 Task: Add the task  Upgrade and migrate company email systems to a cloud-based solution to the section Agile Artisans in the project AgileBridge and add a Due Date to the respective task as 2024/04/14
Action: Mouse moved to (894, 455)
Screenshot: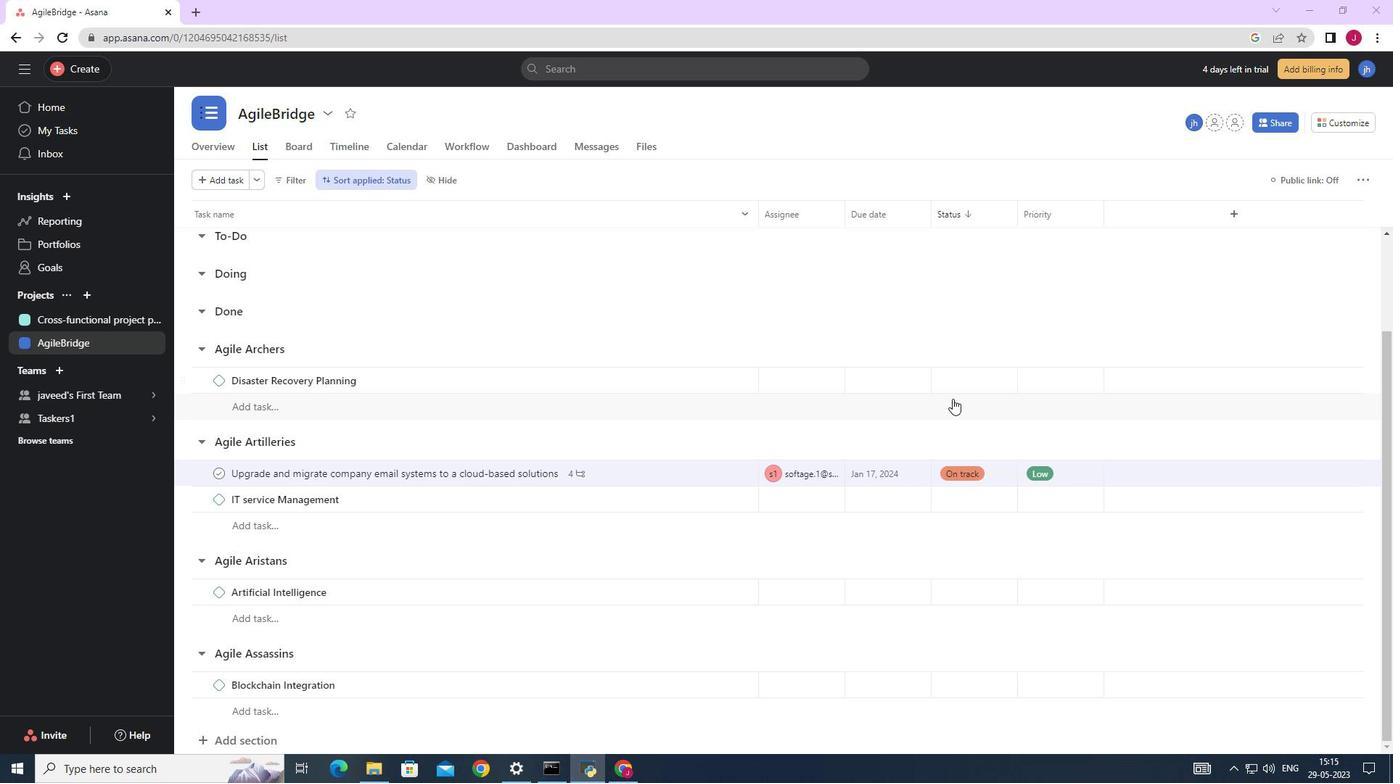 
Action: Mouse scrolled (894, 455) with delta (0, 0)
Screenshot: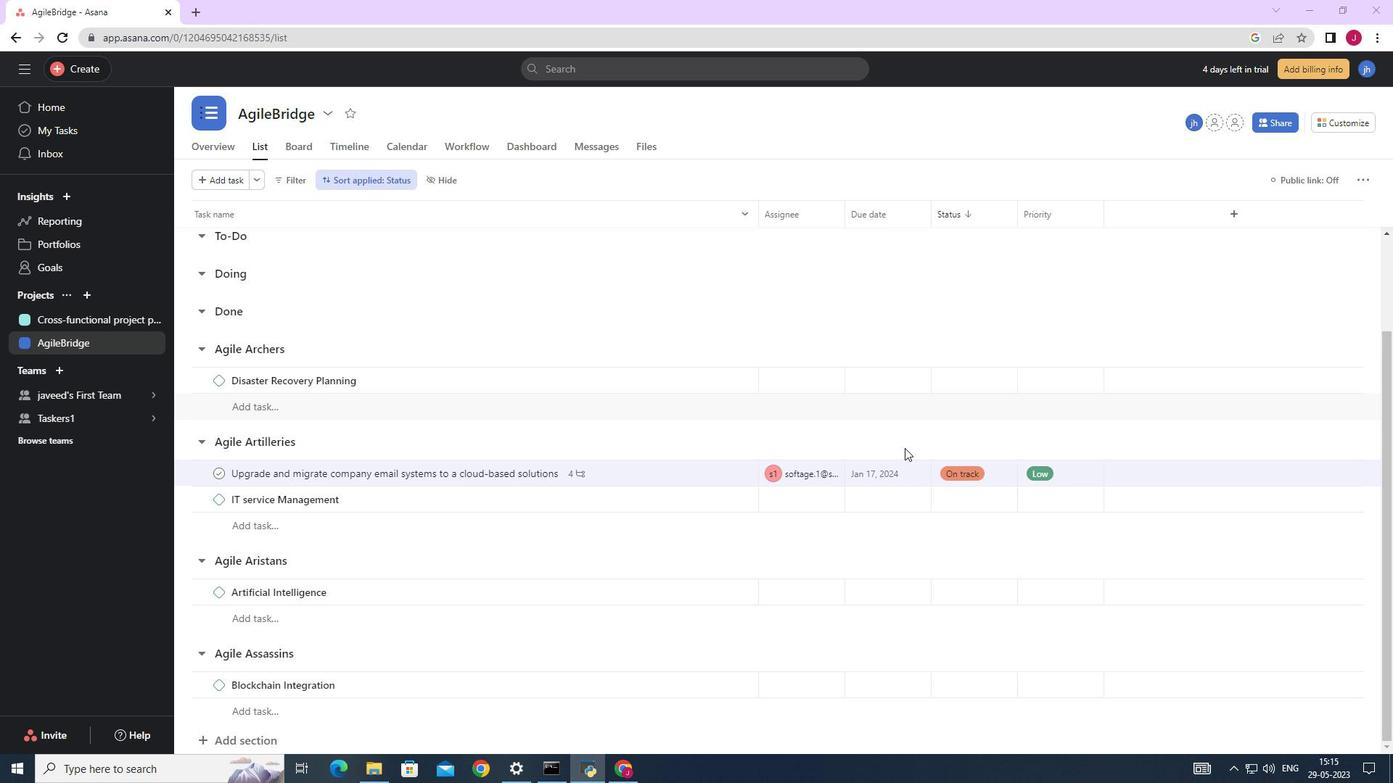 
Action: Mouse scrolled (894, 455) with delta (0, 0)
Screenshot: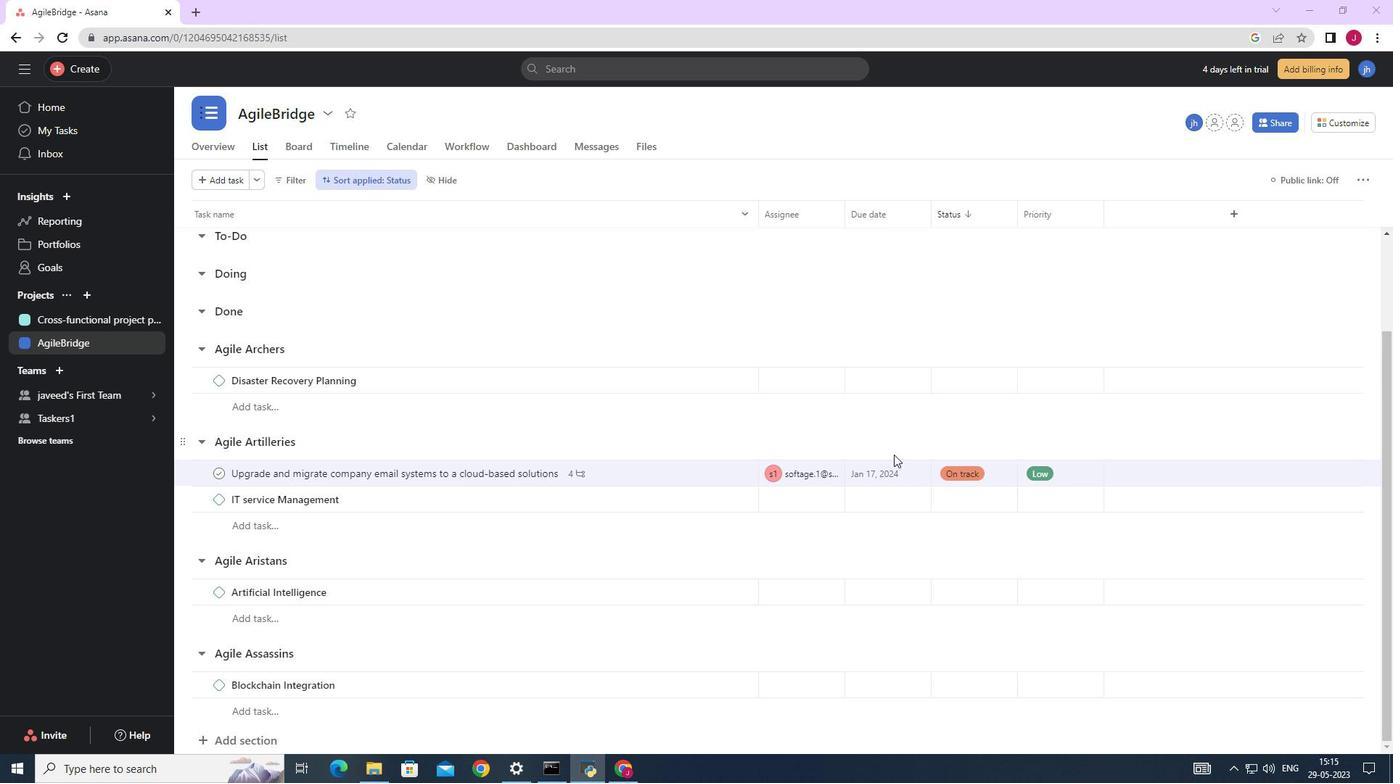 
Action: Mouse moved to (889, 513)
Screenshot: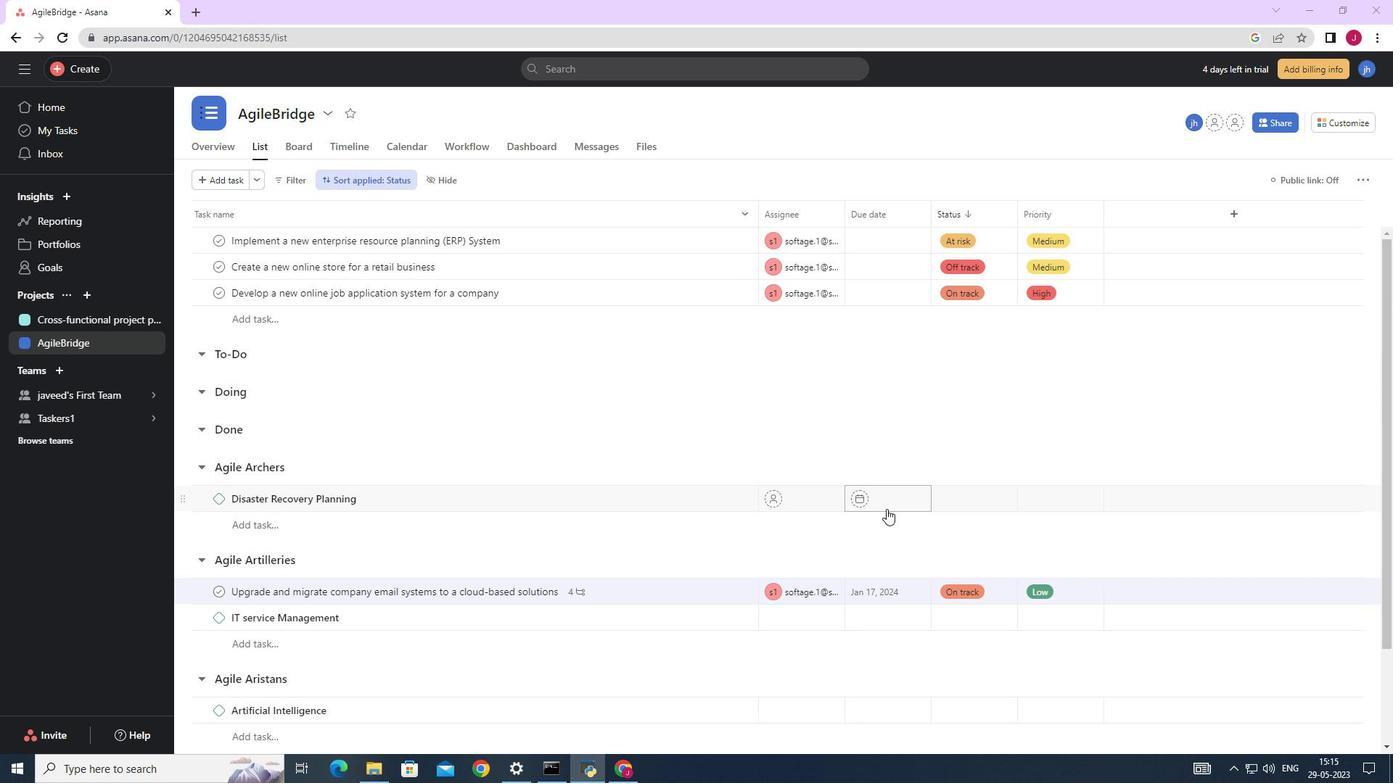 
Action: Mouse scrolled (889, 512) with delta (0, 0)
Screenshot: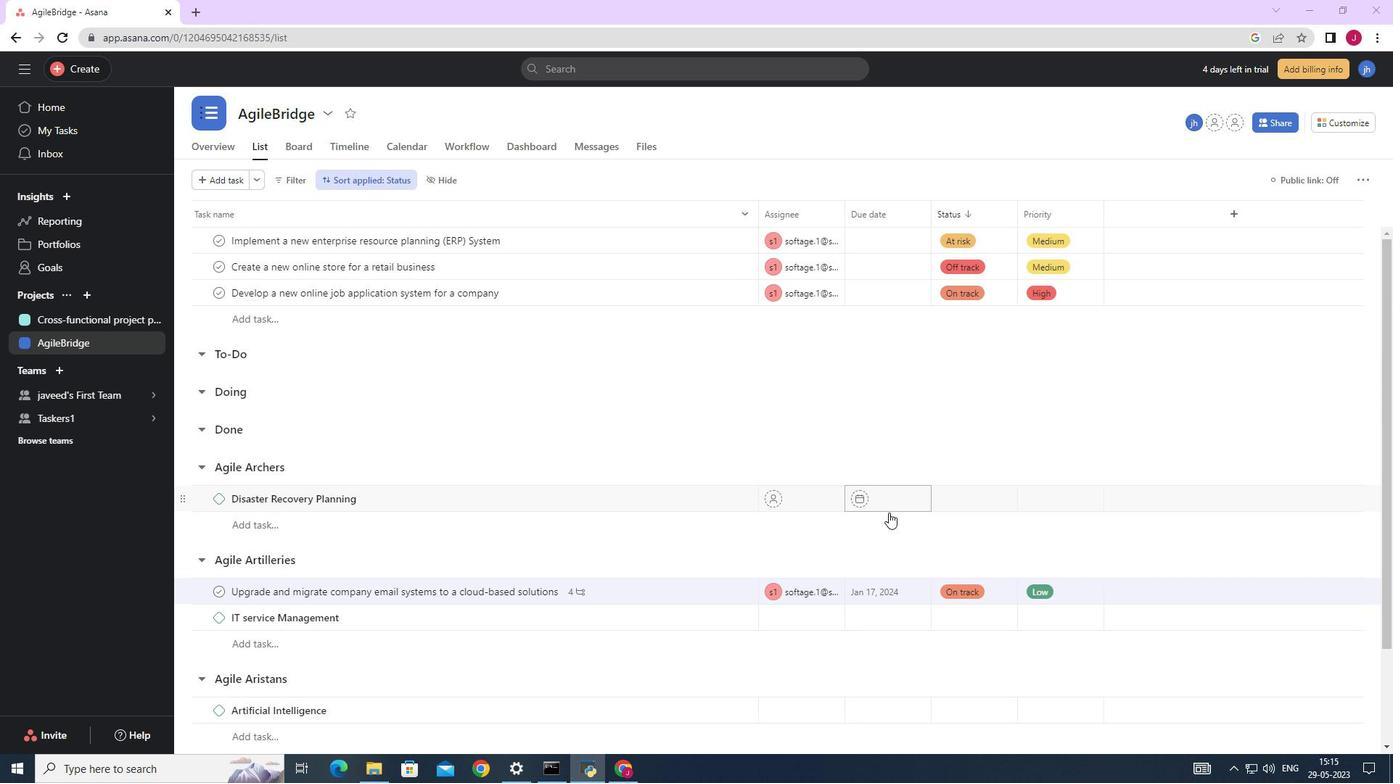 
Action: Mouse moved to (719, 519)
Screenshot: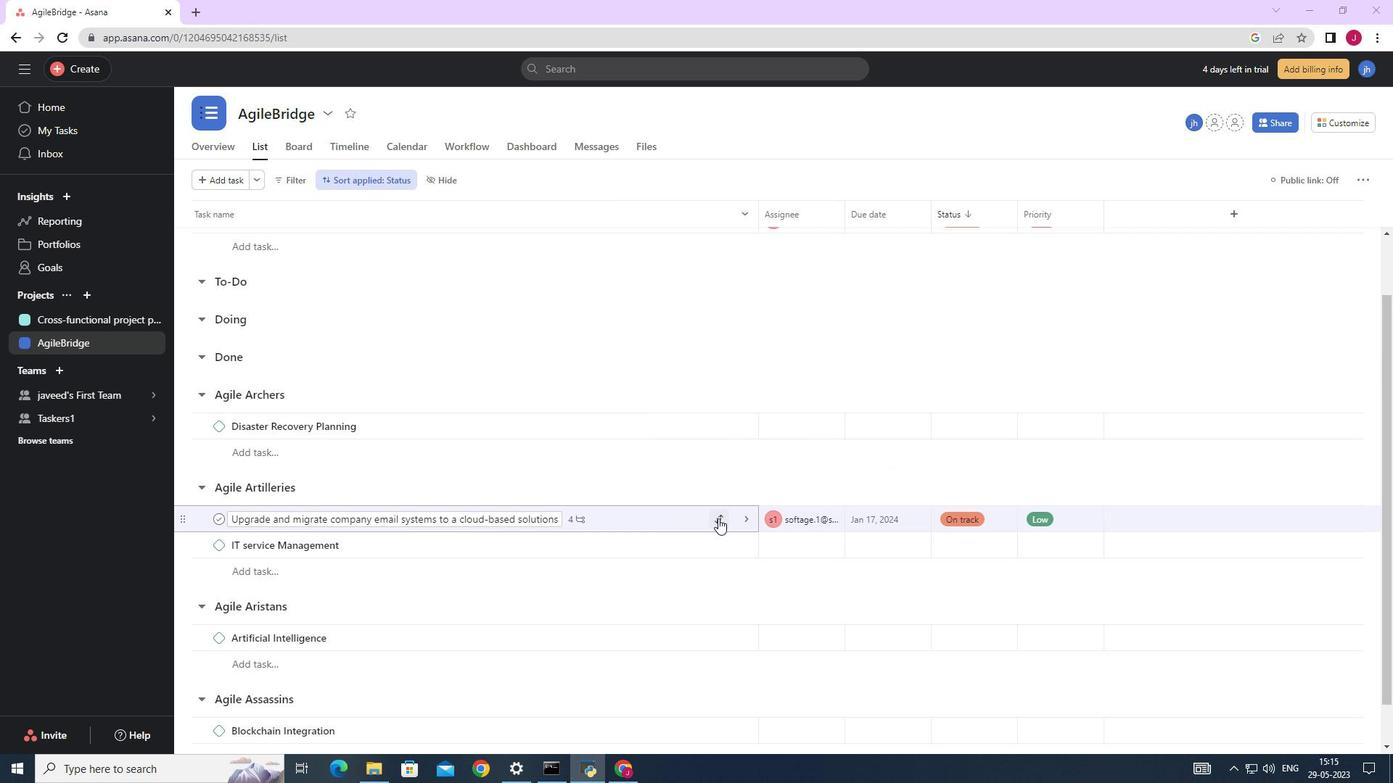 
Action: Mouse pressed left at (719, 519)
Screenshot: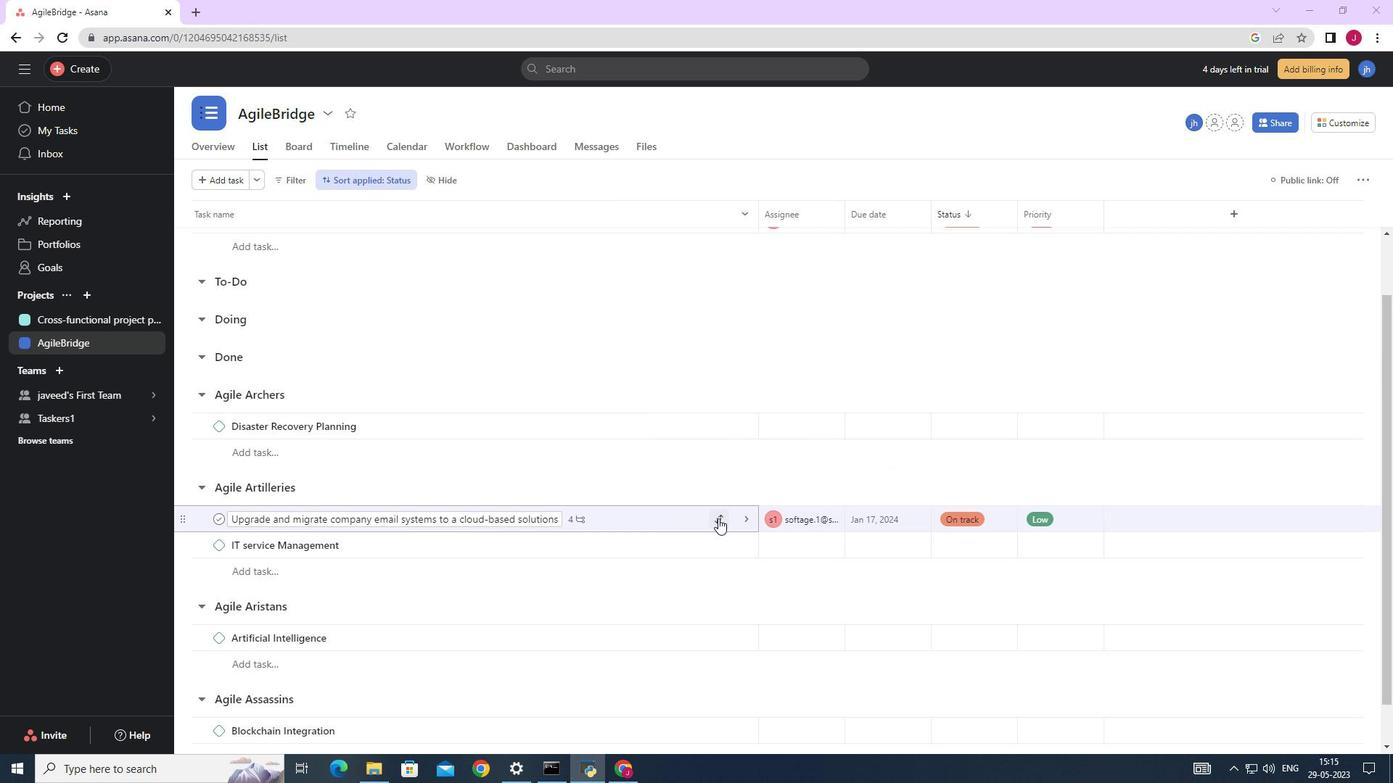 
Action: Mouse moved to (663, 463)
Screenshot: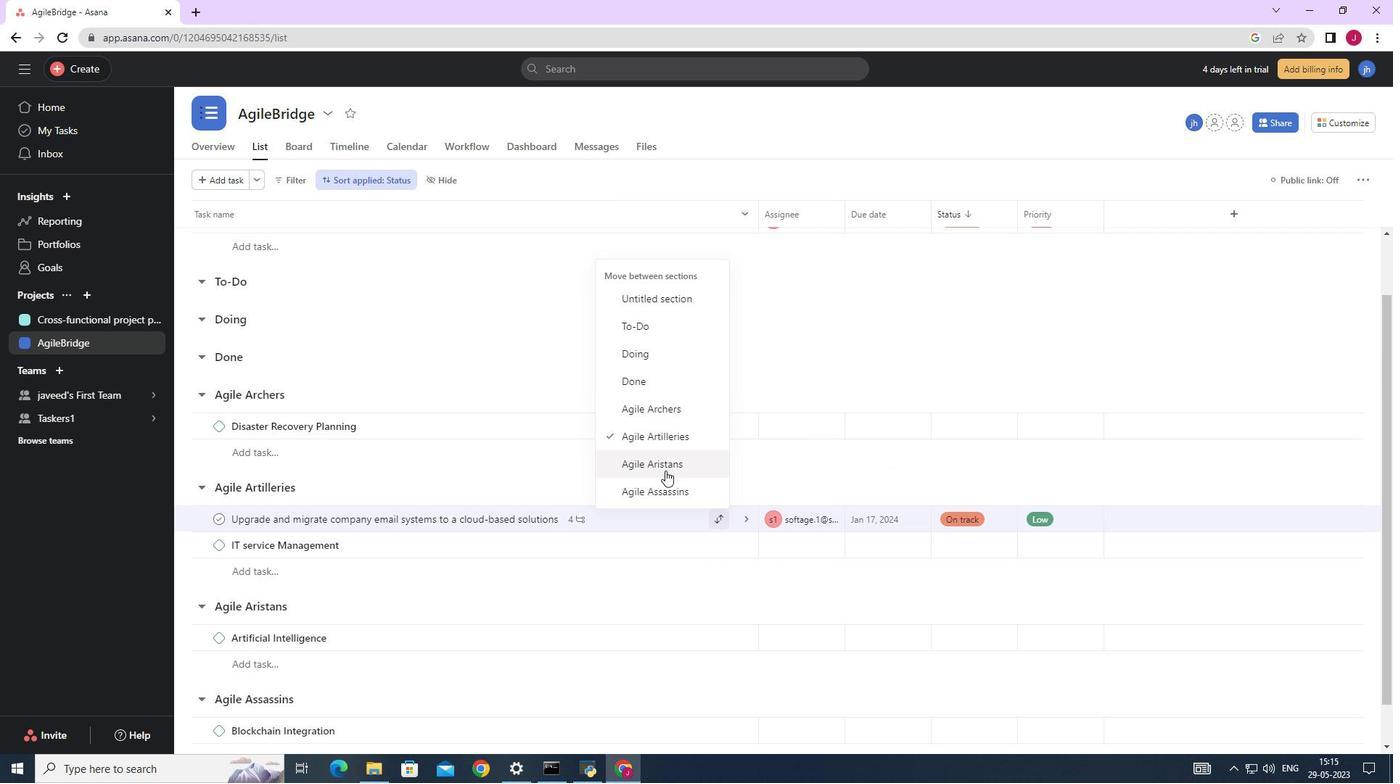 
Action: Mouse pressed left at (663, 463)
Screenshot: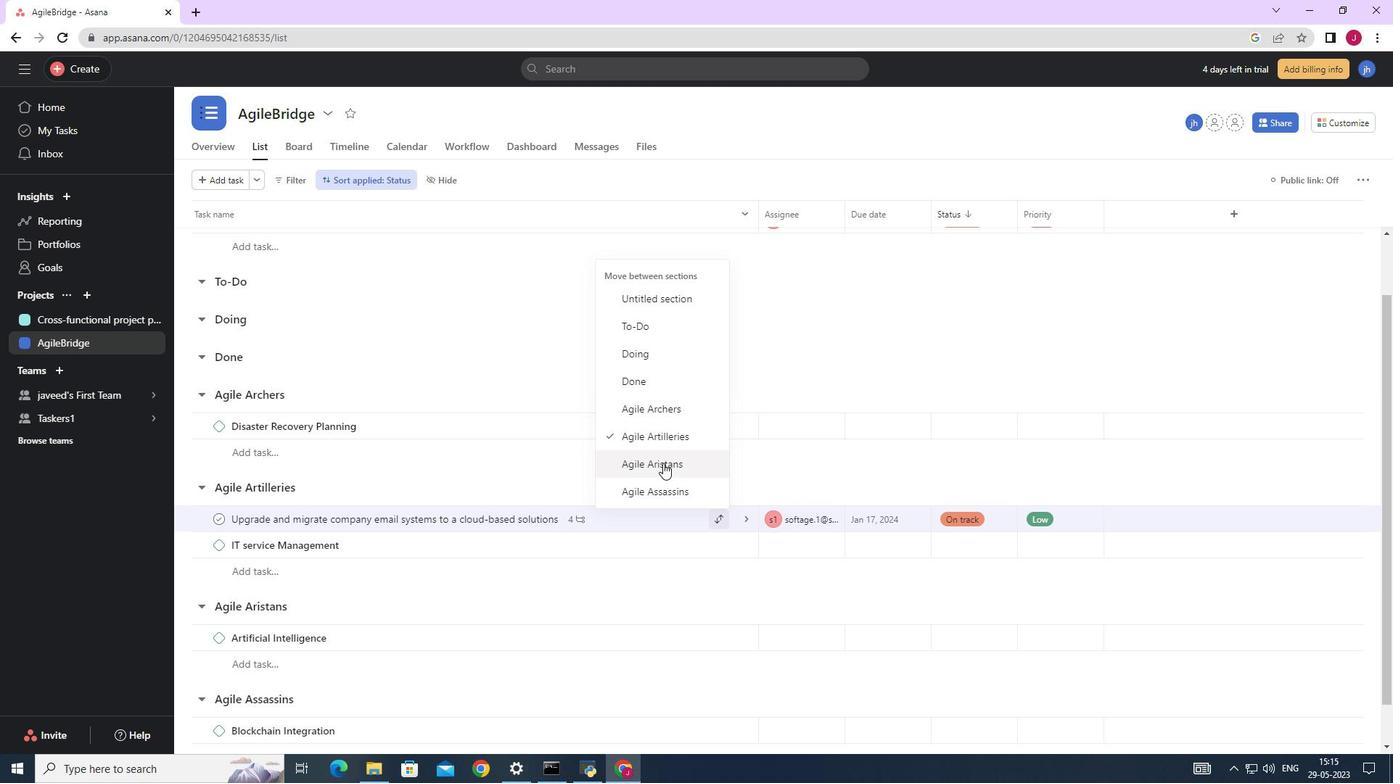 
Action: Mouse moved to (892, 613)
Screenshot: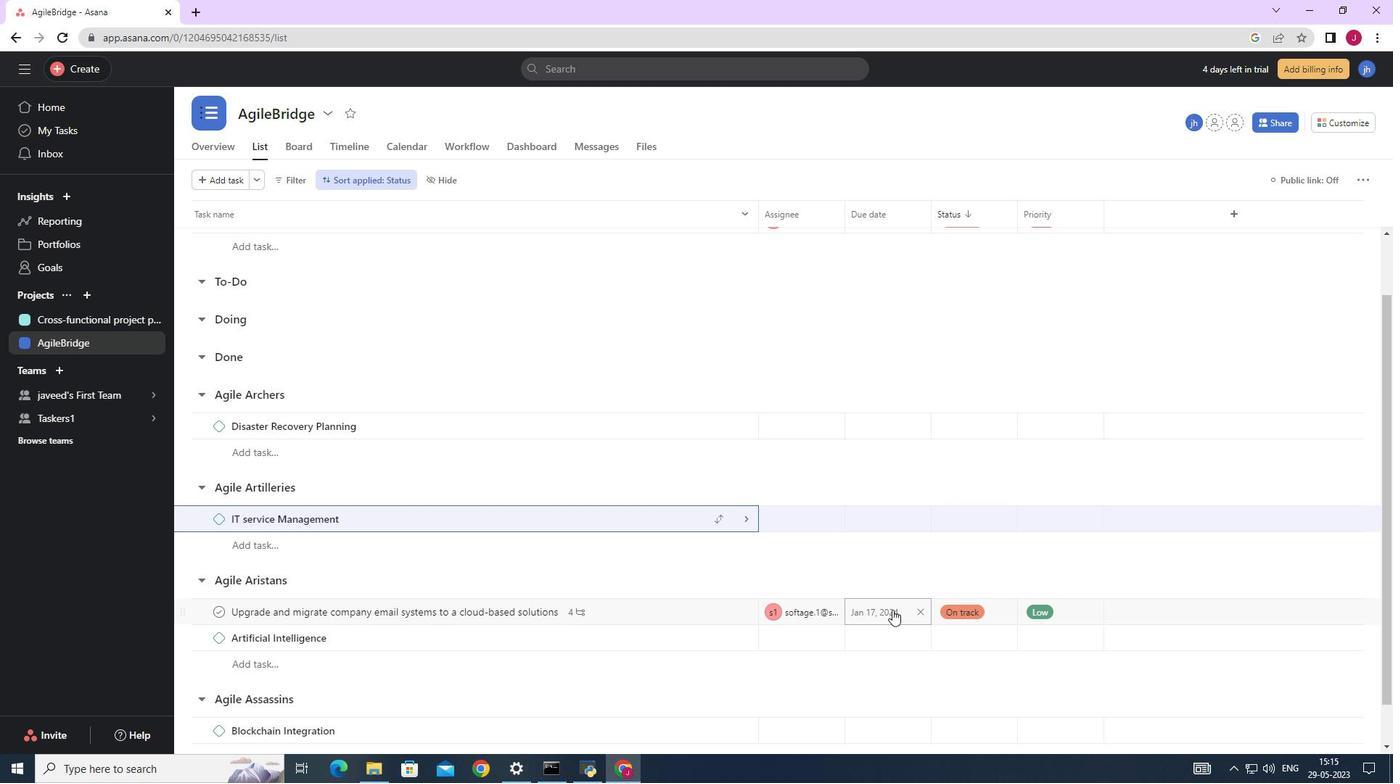 
Action: Mouse pressed left at (892, 613)
Screenshot: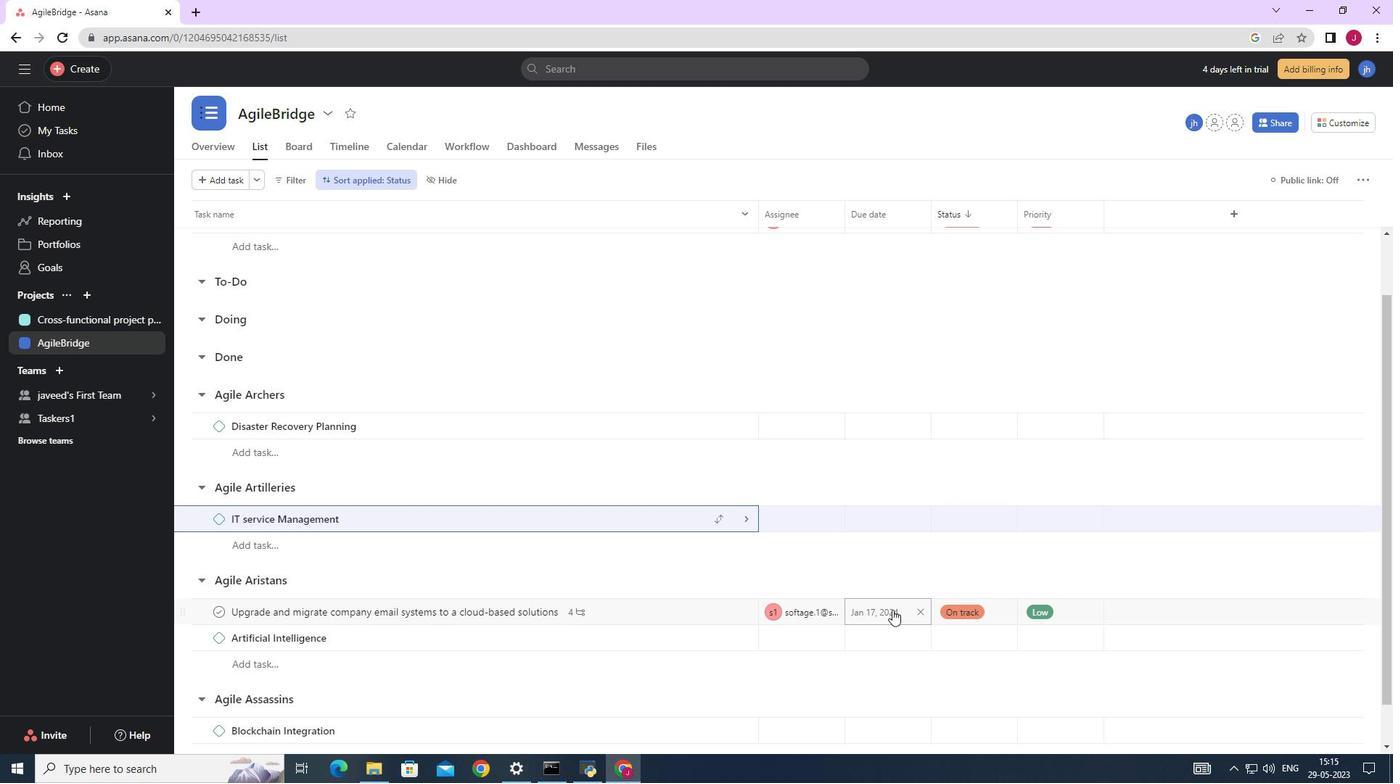 
Action: Mouse moved to (977, 431)
Screenshot: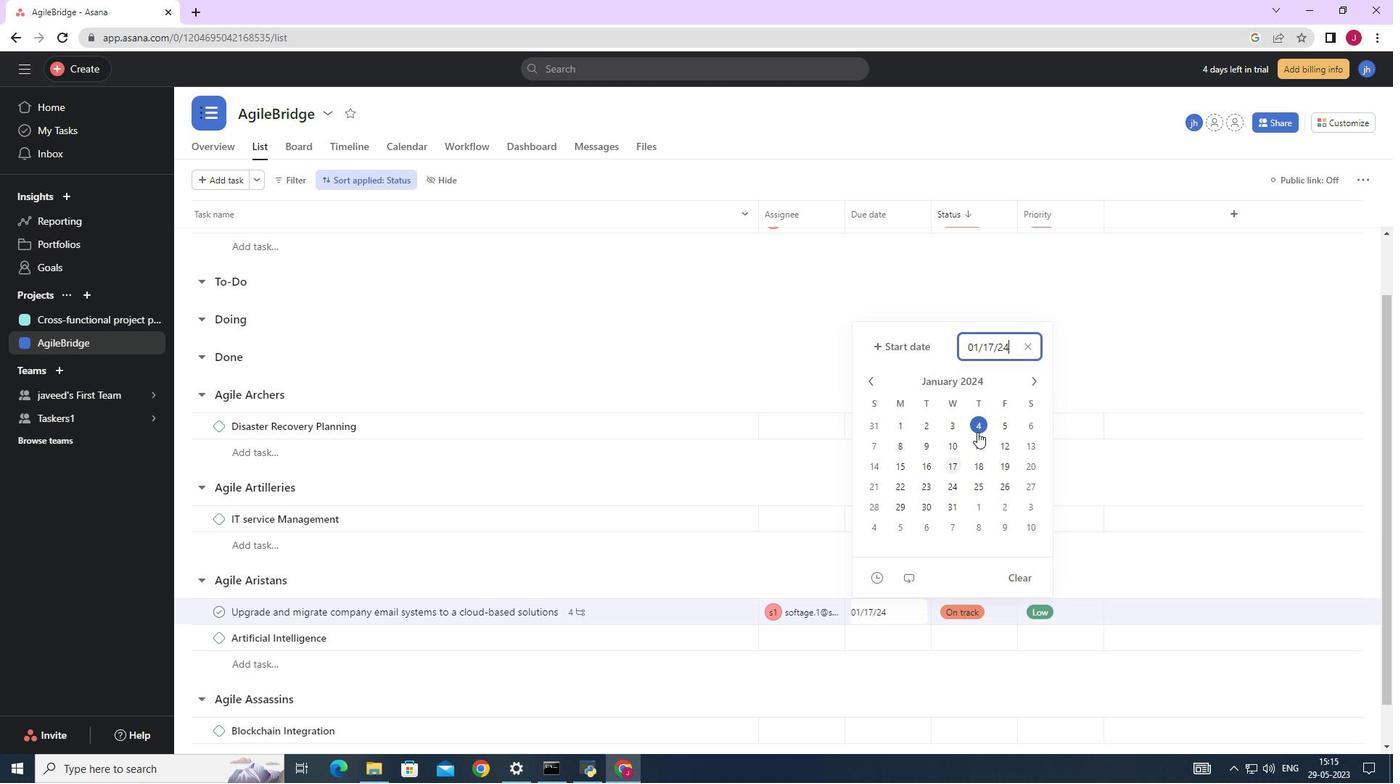 
Action: Mouse pressed left at (977, 431)
Screenshot: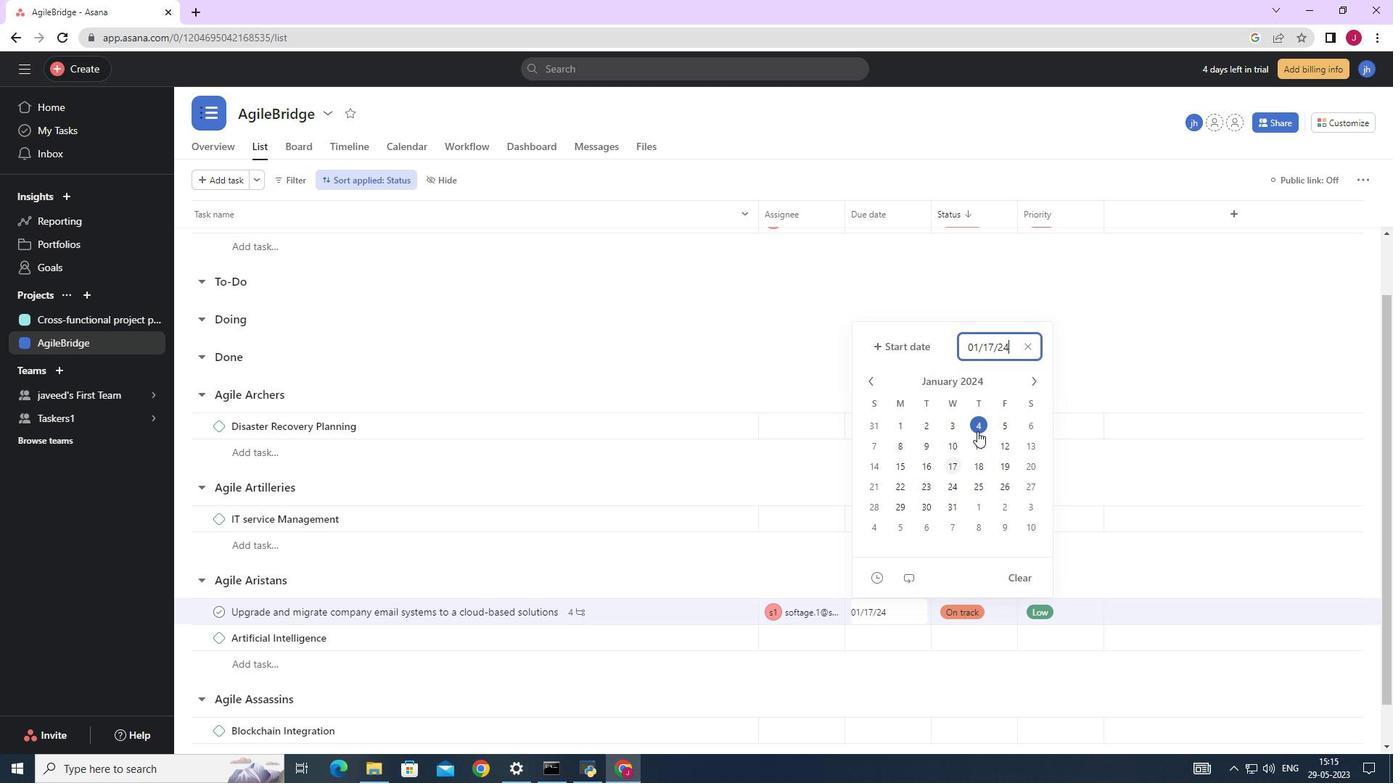 
Action: Mouse moved to (1032, 383)
Screenshot: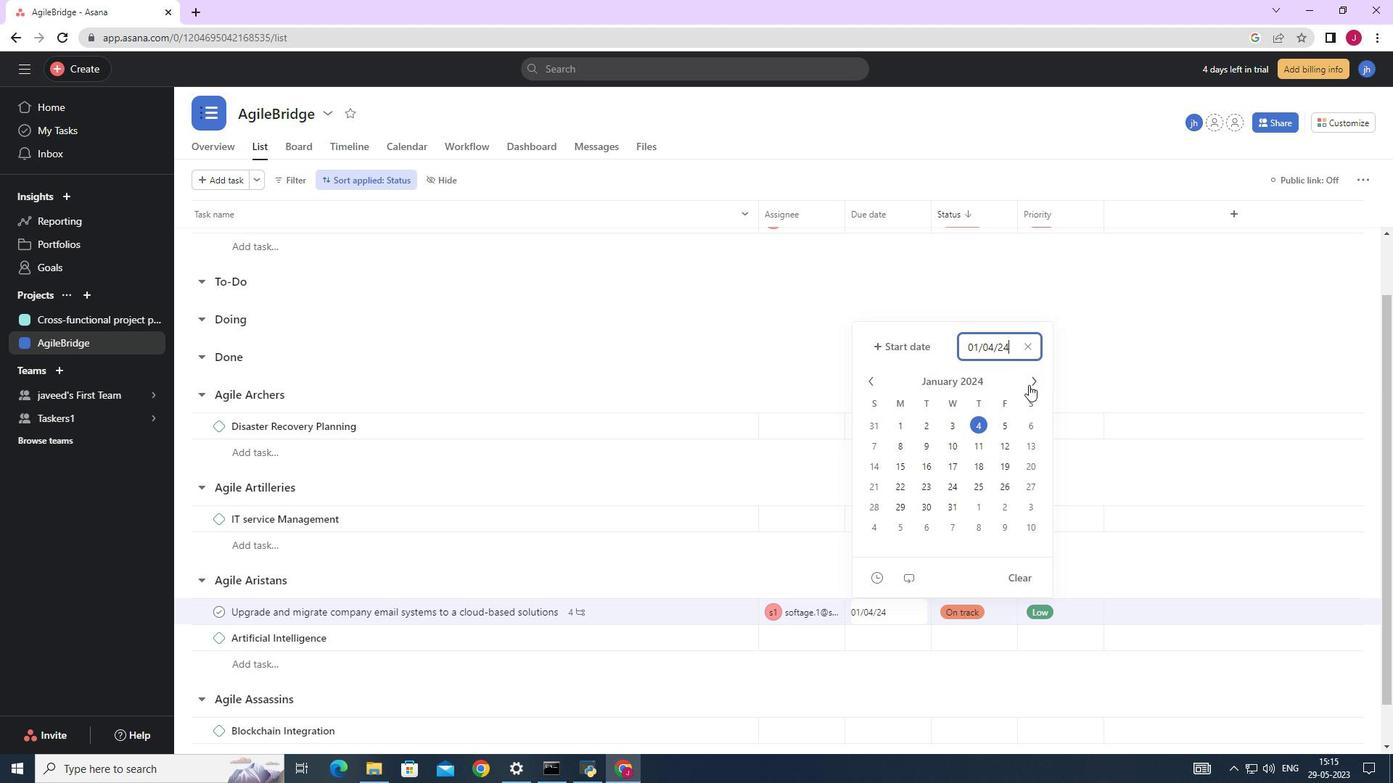 
Action: Mouse pressed left at (1032, 383)
Screenshot: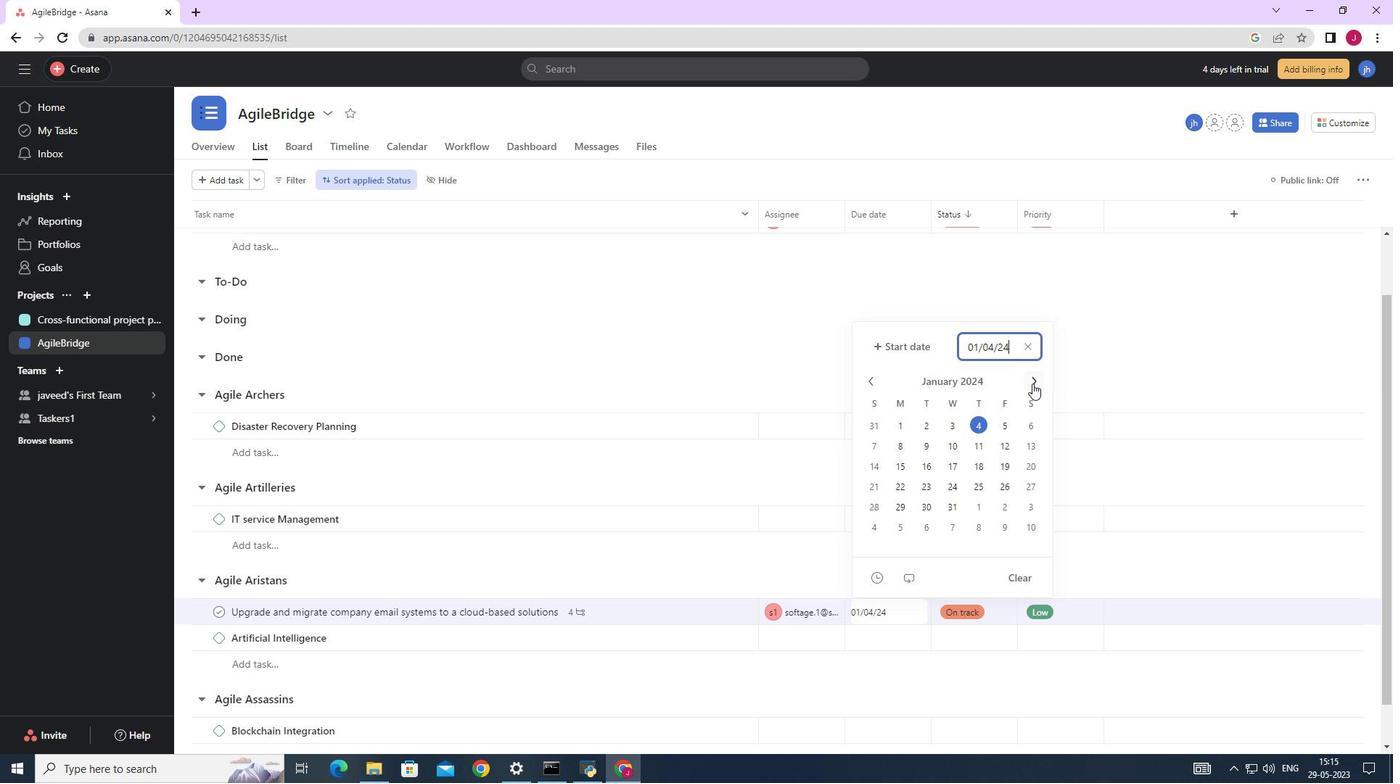 
Action: Mouse pressed left at (1032, 383)
Screenshot: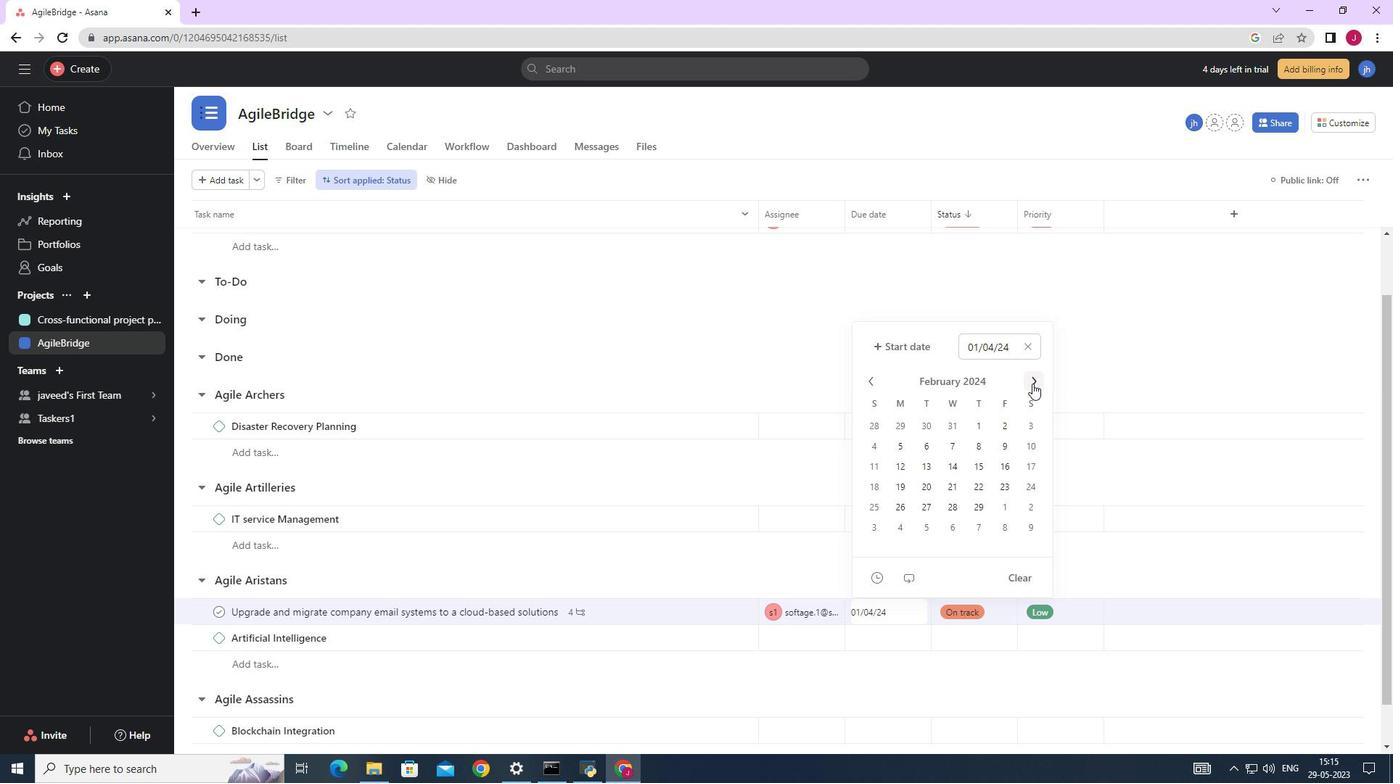 
Action: Mouse pressed left at (1032, 383)
Screenshot: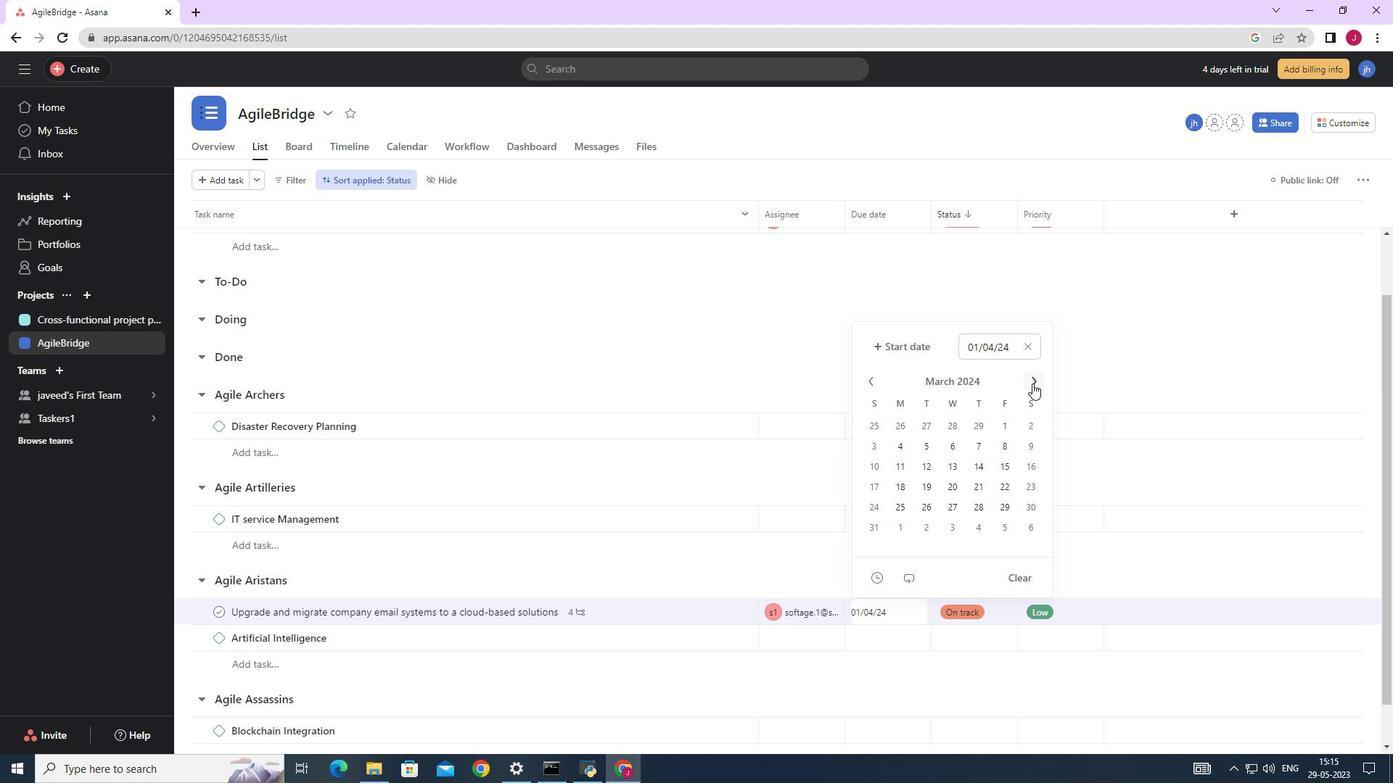 
Action: Mouse moved to (874, 460)
Screenshot: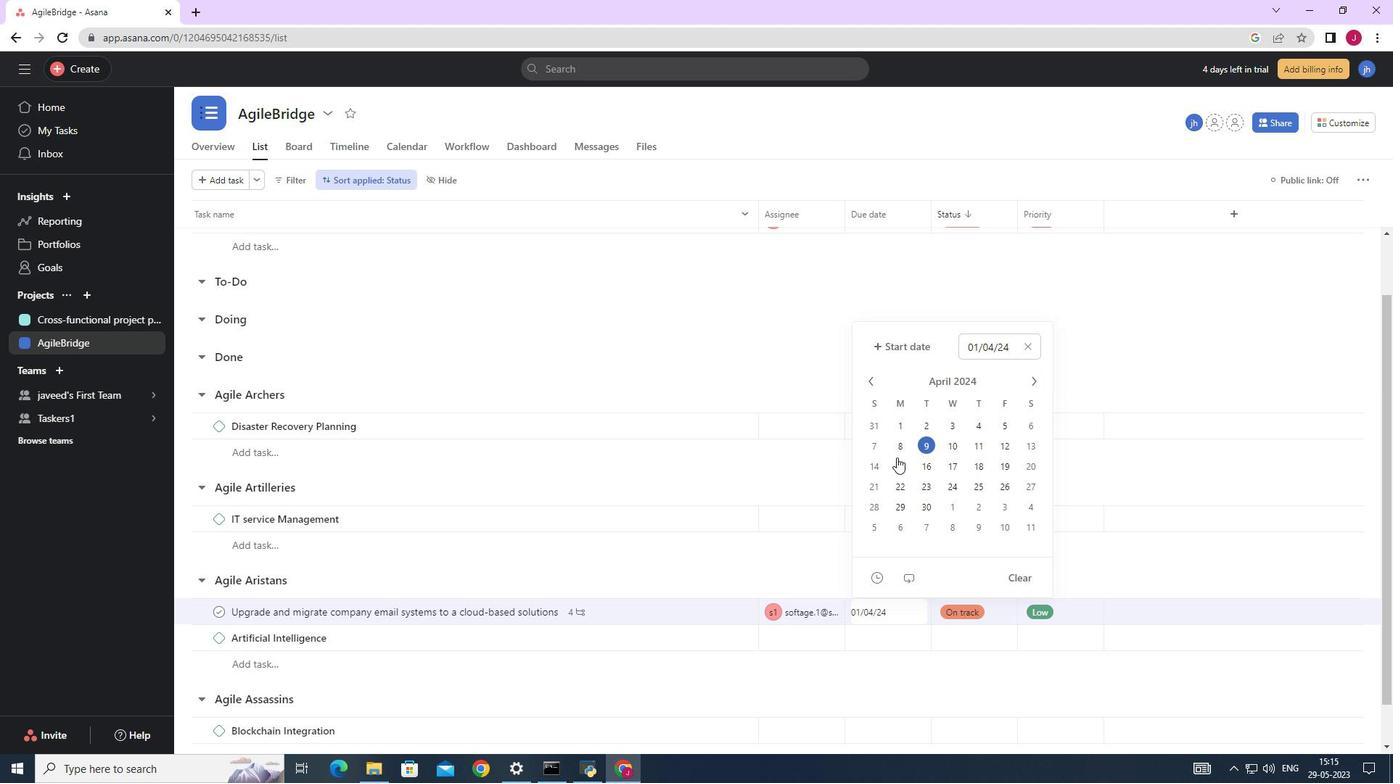 
Action: Mouse pressed left at (874, 460)
Screenshot: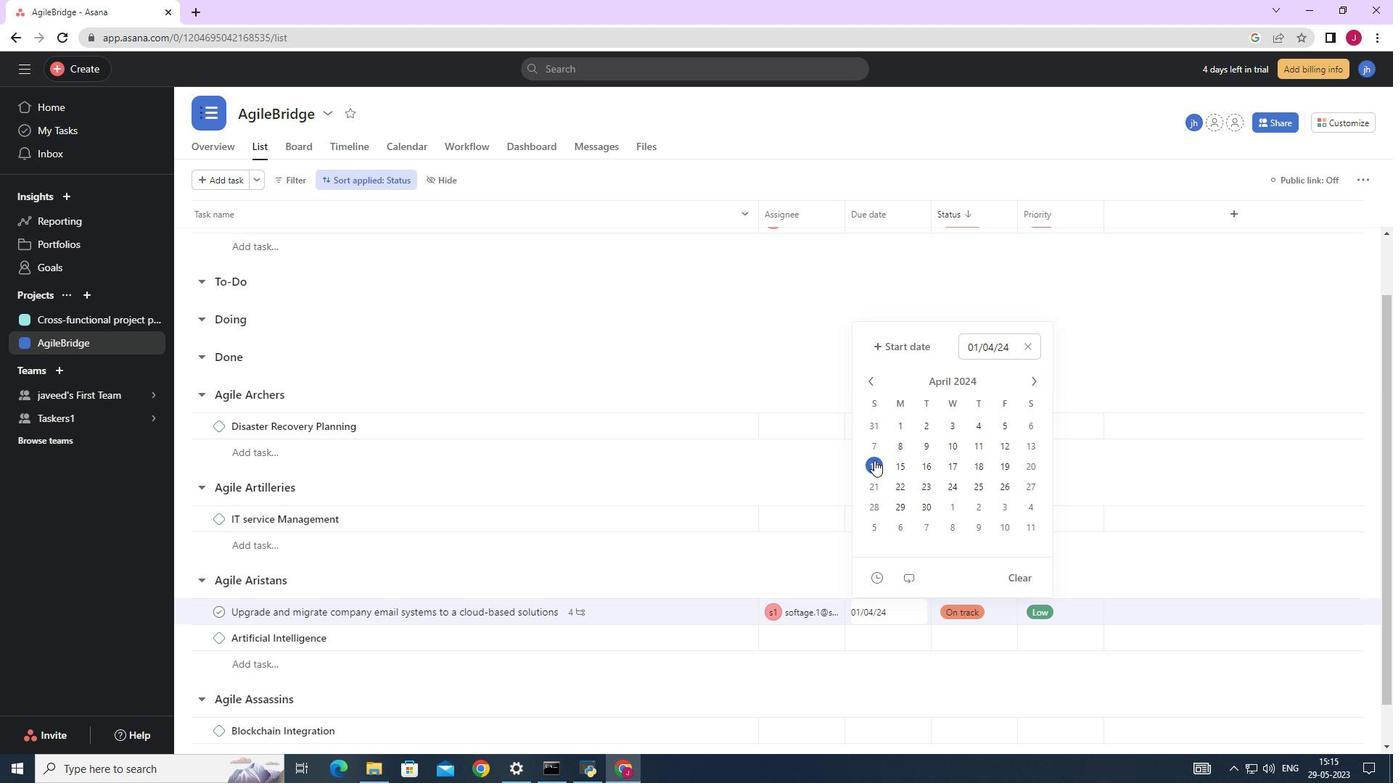 
Action: Mouse moved to (1156, 359)
Screenshot: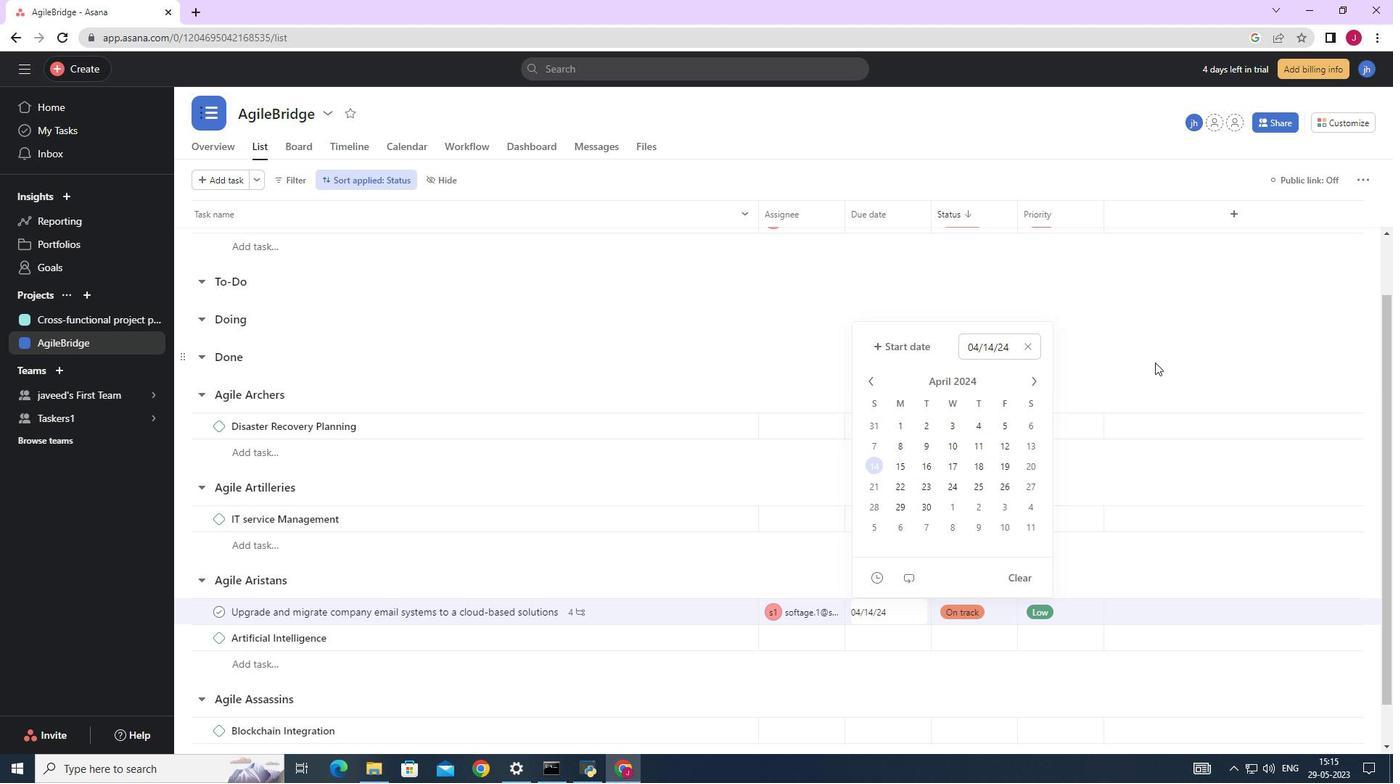 
Action: Mouse pressed left at (1156, 359)
Screenshot: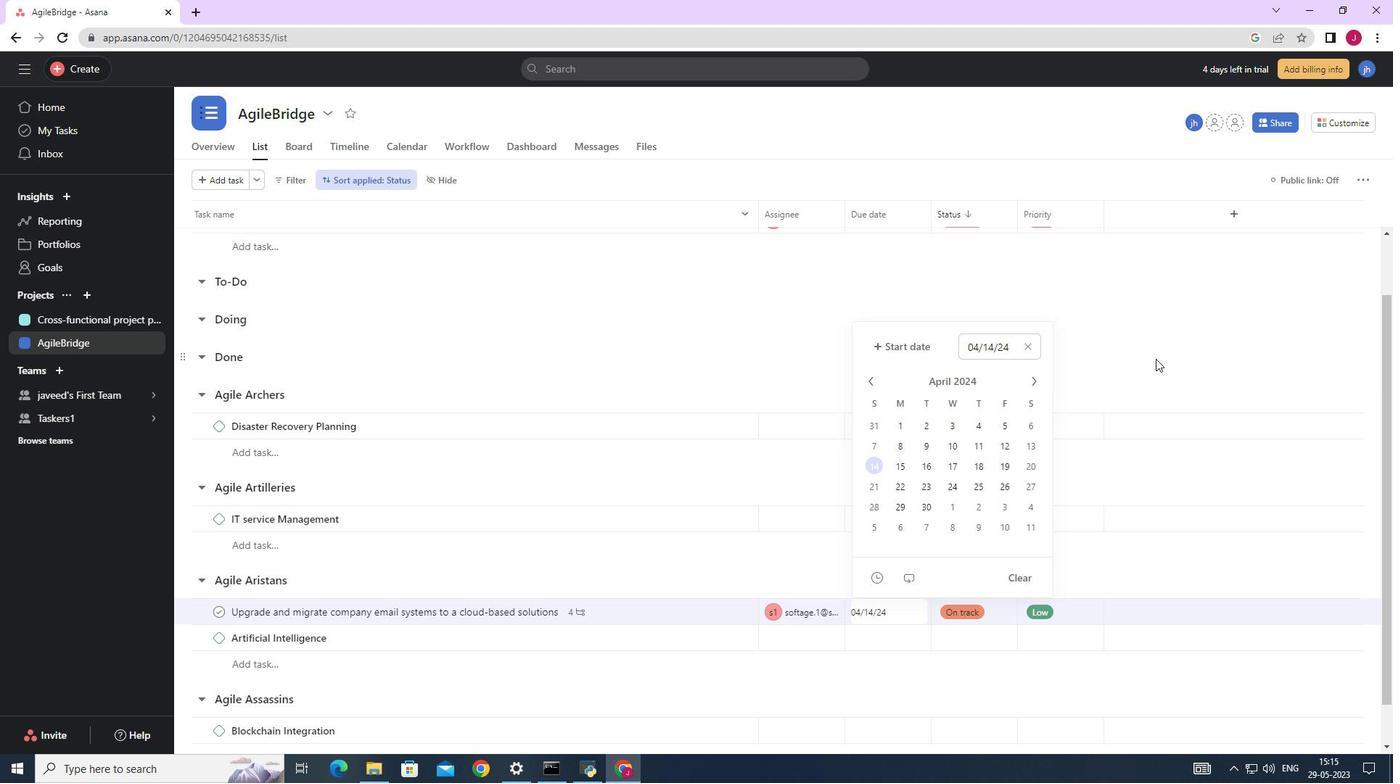 
Action: Mouse moved to (354, 462)
Screenshot: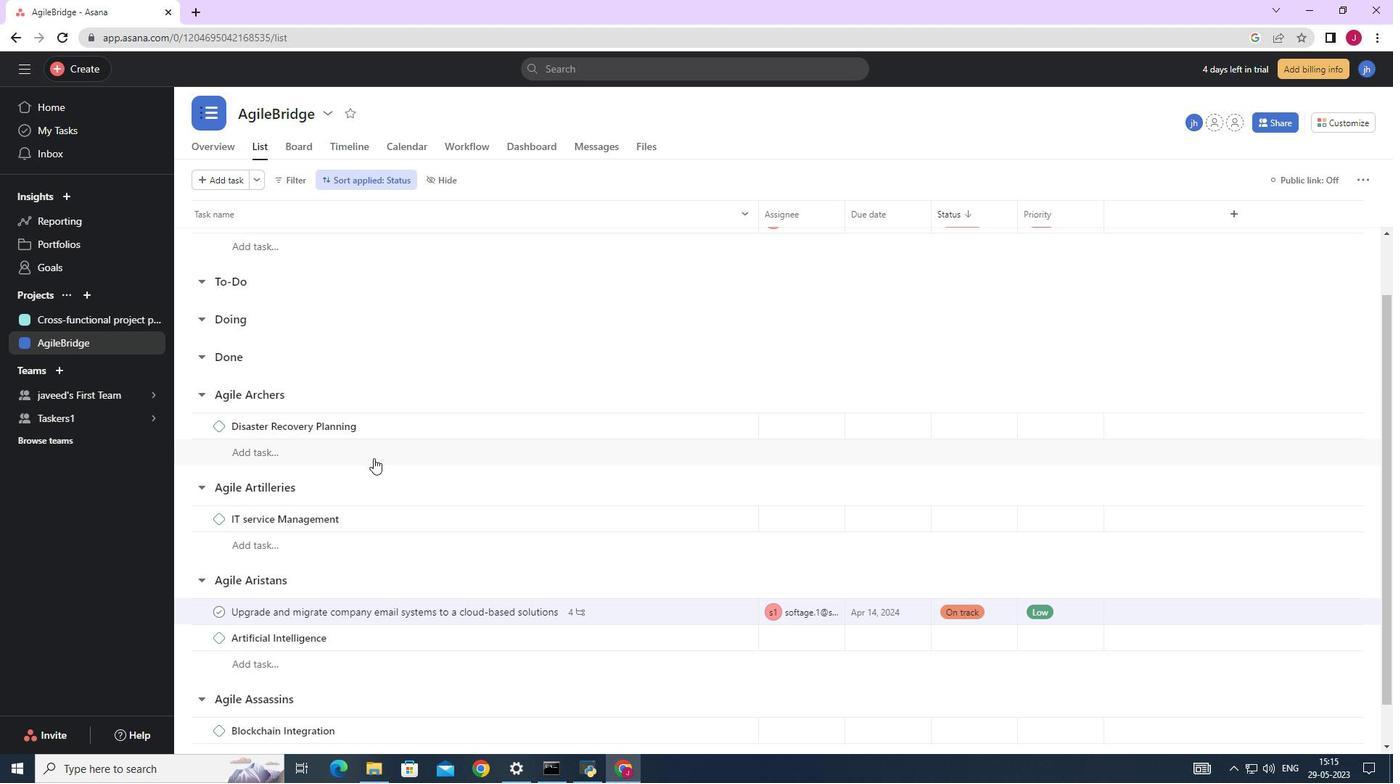 
